Task: Assign mailaustralia7@gmail.com as Assignee of Child Issue ChildIssue0000000035 of Issue Issue0000000018 in Backlog  in Scrum Project Project0000000004 in Jira. Assign nikrathi889@gmail.com as Assignee of Child Issue ChildIssue0000000036 of Issue Issue0000000018 in Backlog  in Scrum Project Project0000000004 in Jira. Assign nikrathi889@gmail.com as Assignee of Child Issue ChildIssue0000000037 of Issue Issue0000000019 in Backlog  in Scrum Project Project0000000004 in Jira. Assign nikrathi889@gmail.com as Assignee of Child Issue ChildIssue0000000038 of Issue Issue0000000019 in Backlog  in Scrum Project Project0000000004 in Jira. Assign nikrathi889@gmail.com as Assignee of Child Issue ChildIssue0000000039 of Issue Issue0000000020 in Backlog  in Scrum Project Project0000000004 in Jira
Action: Mouse moved to (365, 377)
Screenshot: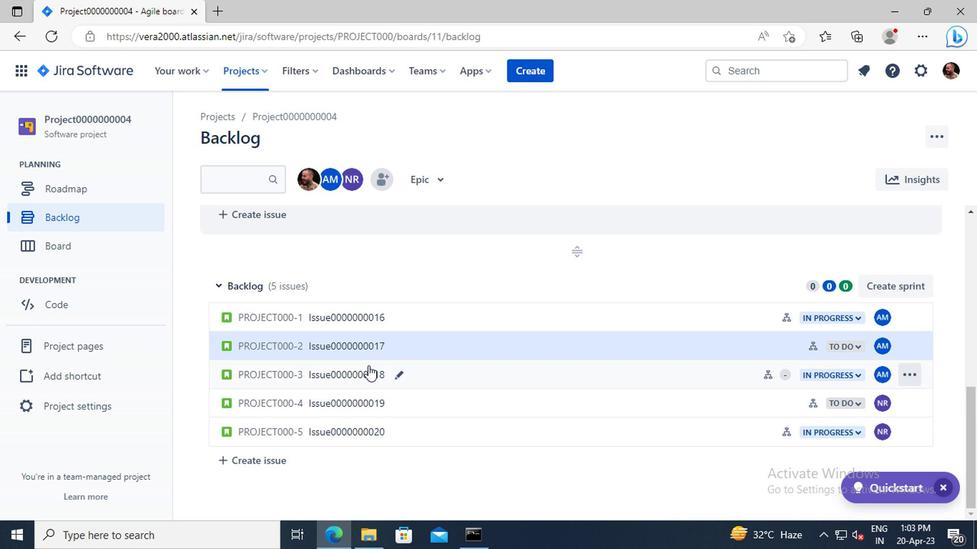 
Action: Mouse pressed left at (365, 377)
Screenshot: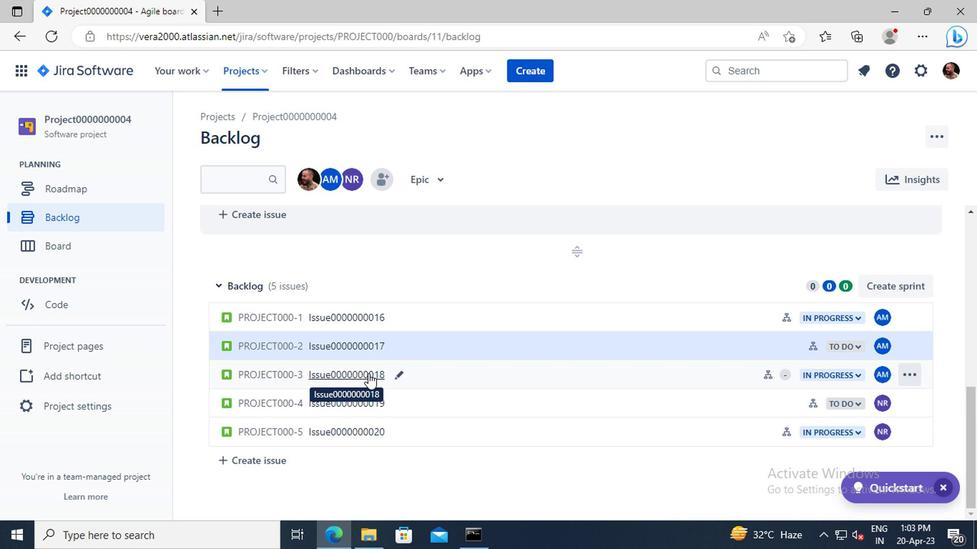 
Action: Mouse moved to (783, 337)
Screenshot: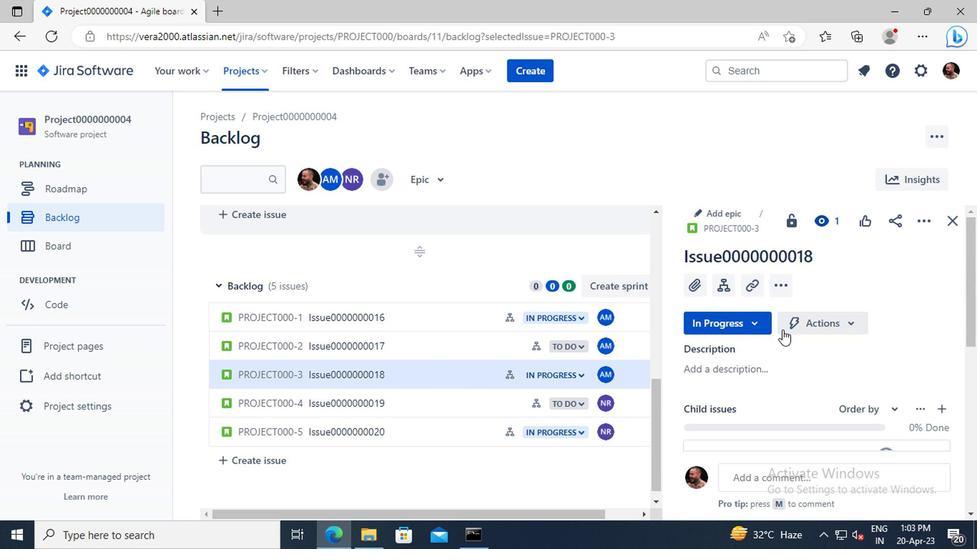 
Action: Mouse scrolled (783, 336) with delta (0, 0)
Screenshot: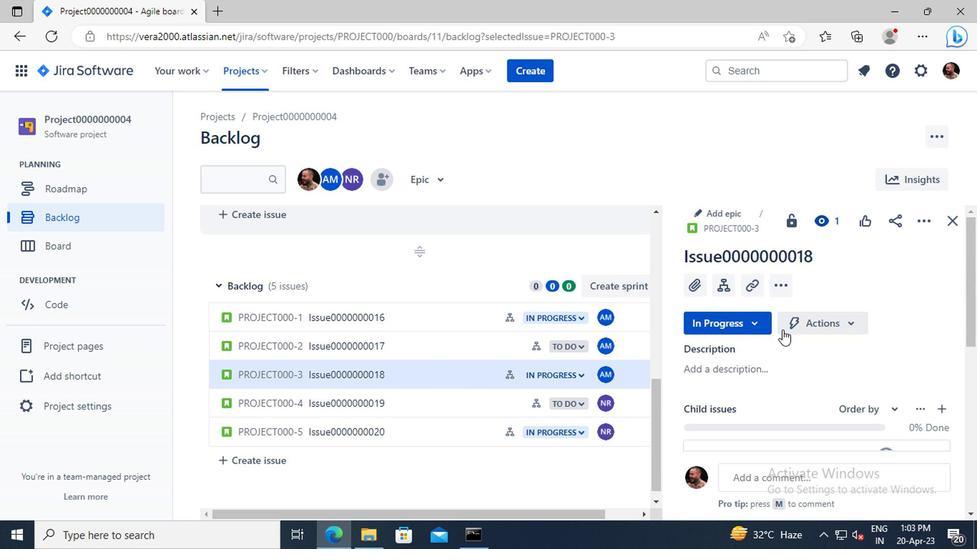 
Action: Mouse scrolled (783, 336) with delta (0, 0)
Screenshot: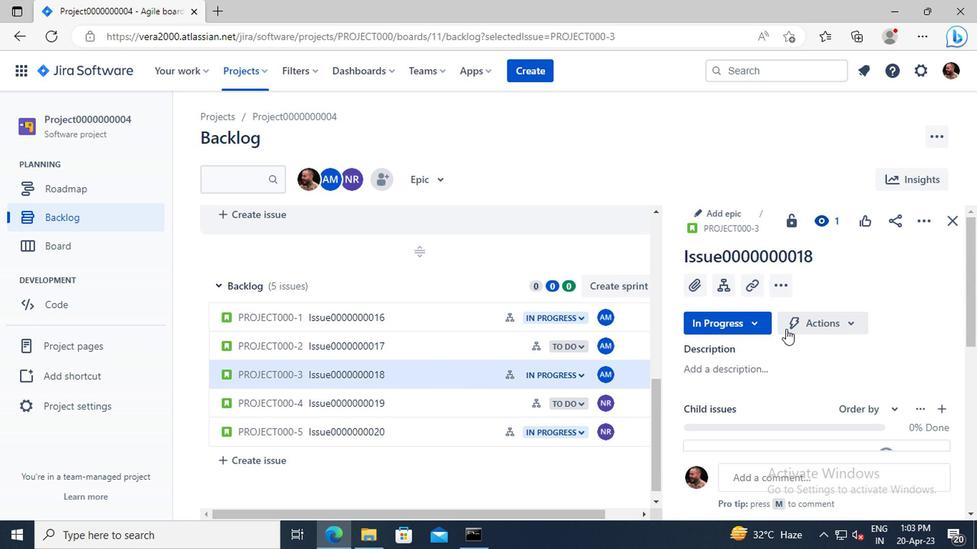
Action: Mouse moved to (881, 368)
Screenshot: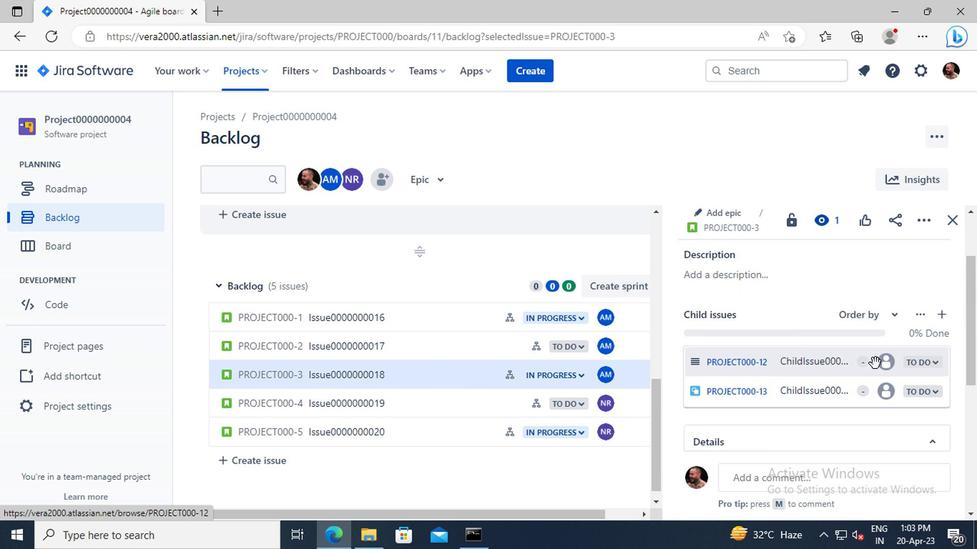 
Action: Mouse pressed left at (881, 368)
Screenshot: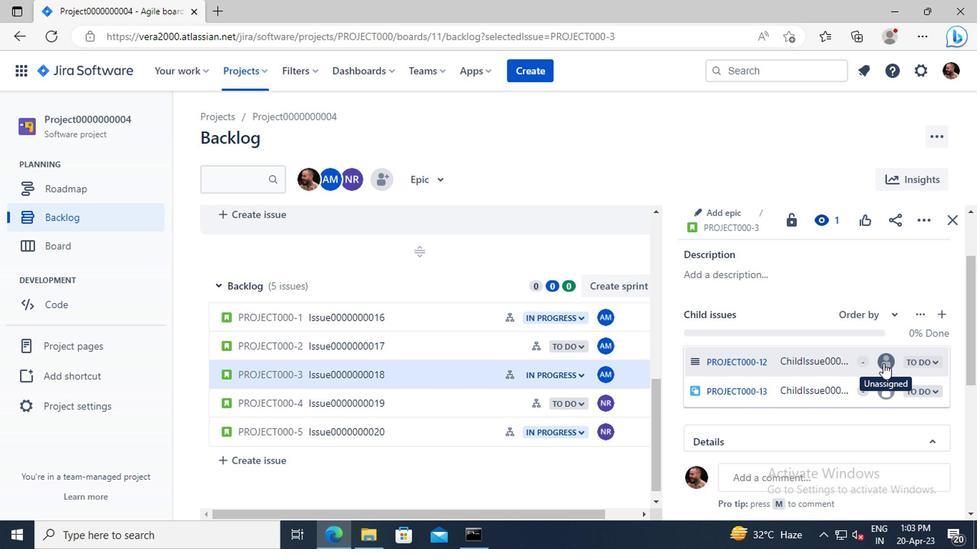 
Action: Key pressed australia
Screenshot: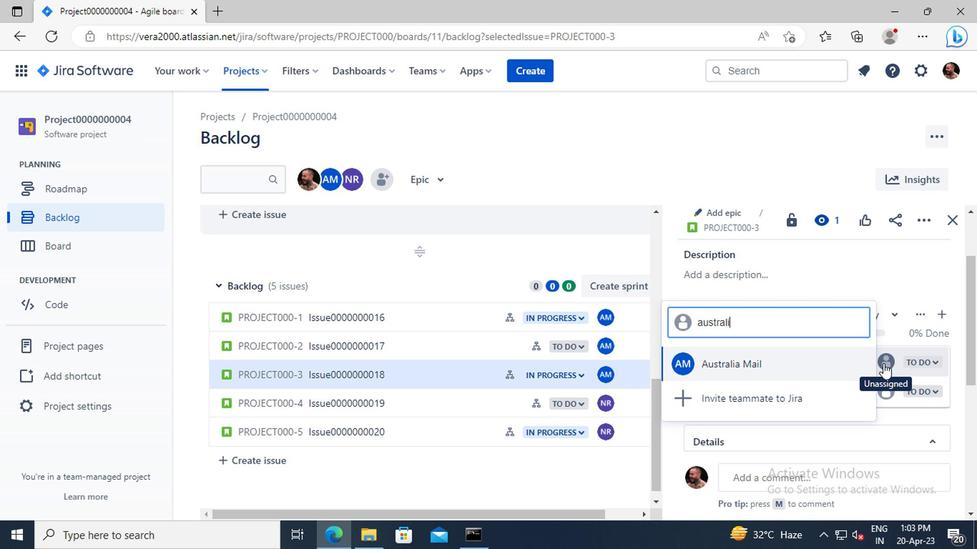 
Action: Mouse moved to (780, 367)
Screenshot: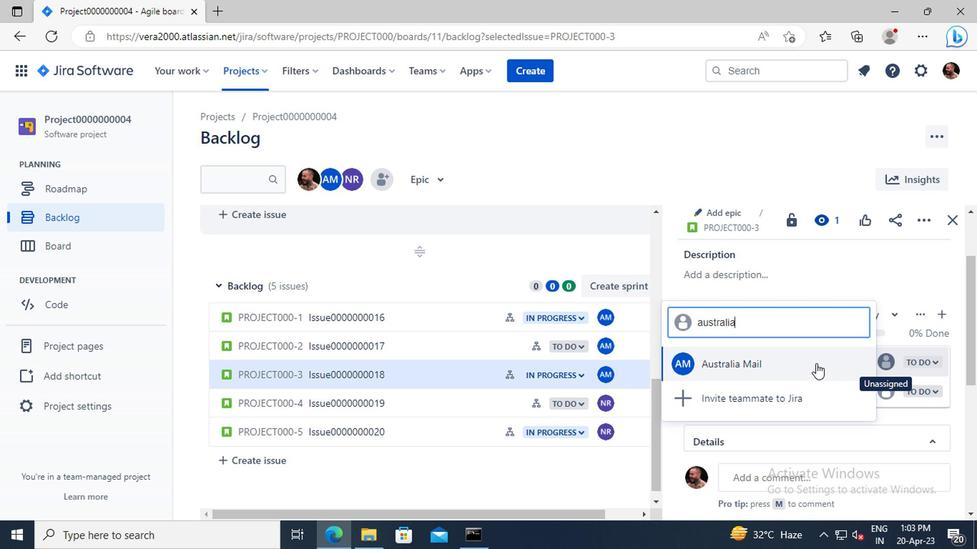 
Action: Mouse pressed left at (780, 367)
Screenshot: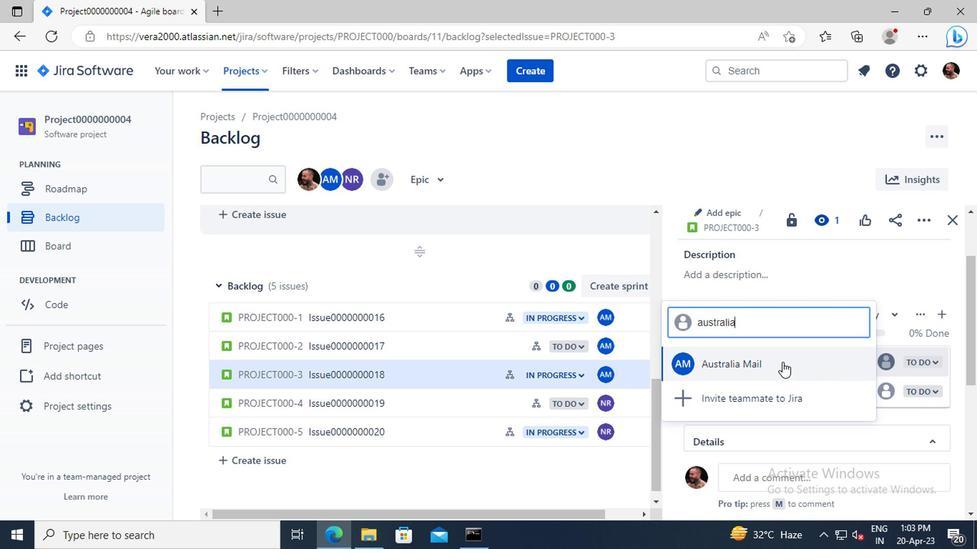 
Action: Mouse moved to (888, 394)
Screenshot: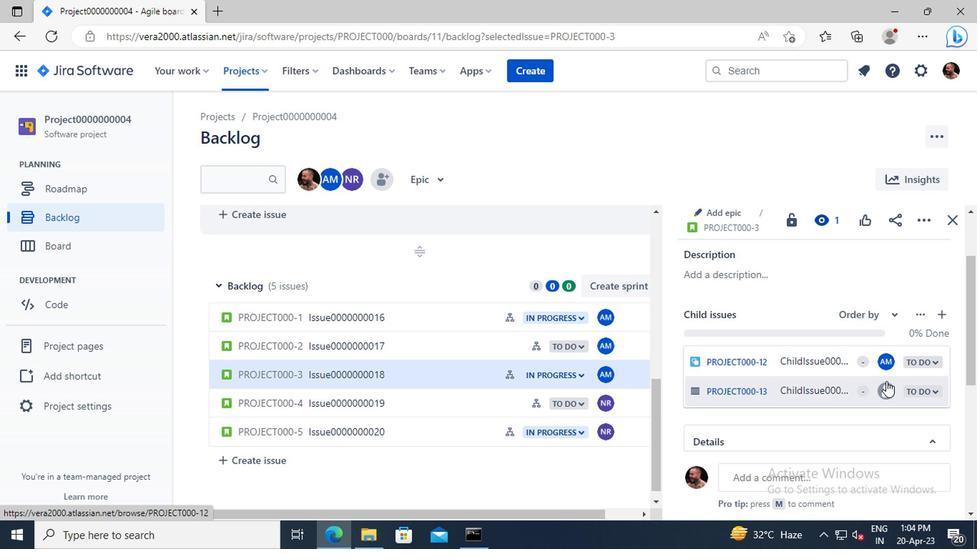 
Action: Mouse pressed left at (888, 394)
Screenshot: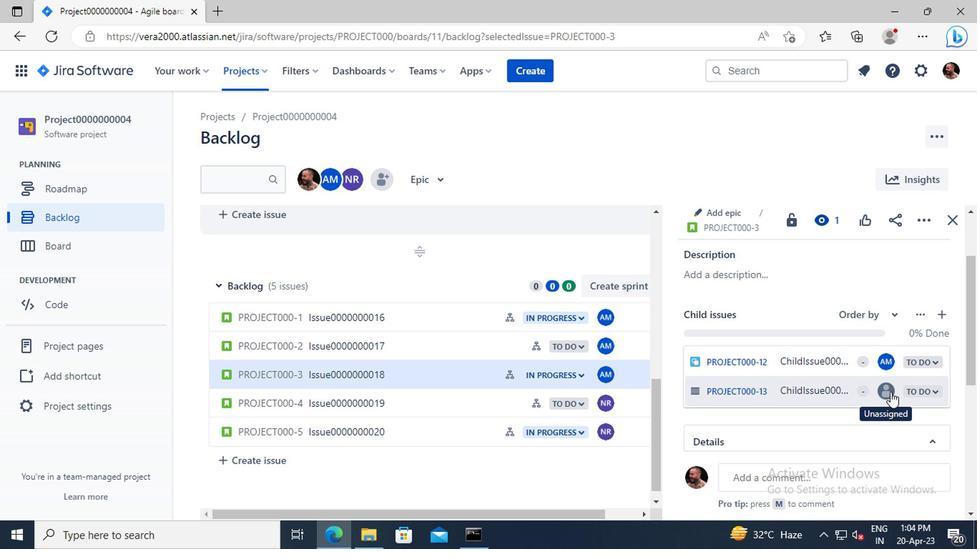 
Action: Key pressed nikhil
Screenshot: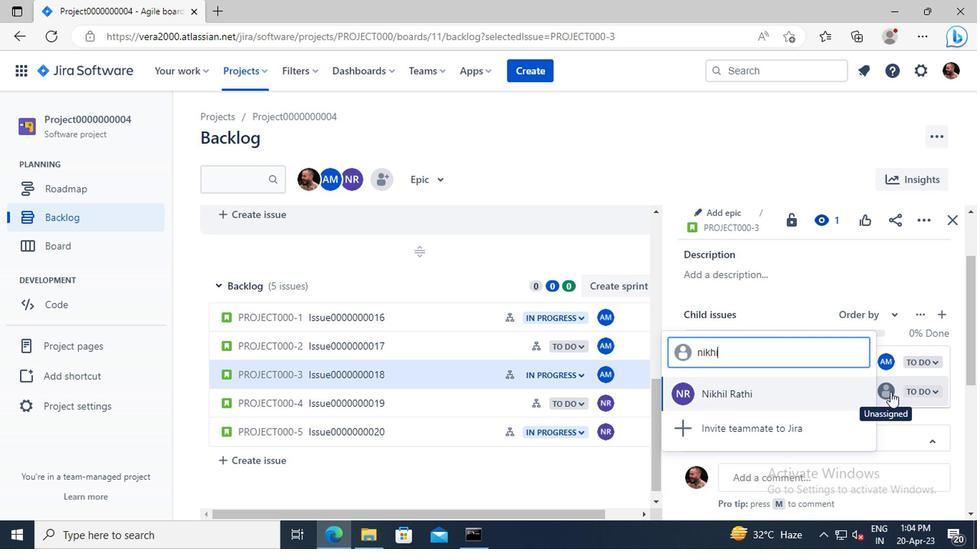 
Action: Mouse moved to (788, 398)
Screenshot: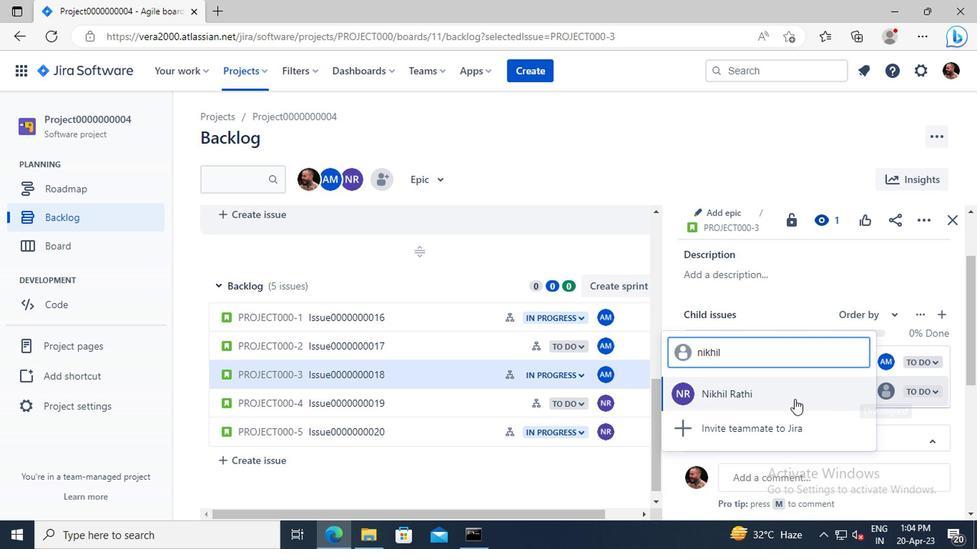 
Action: Mouse pressed left at (788, 398)
Screenshot: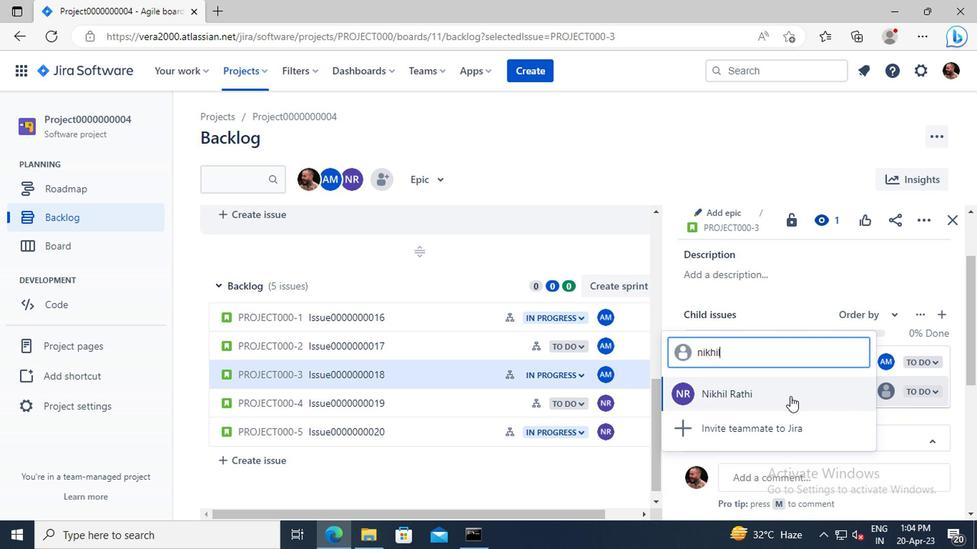 
Action: Mouse moved to (357, 403)
Screenshot: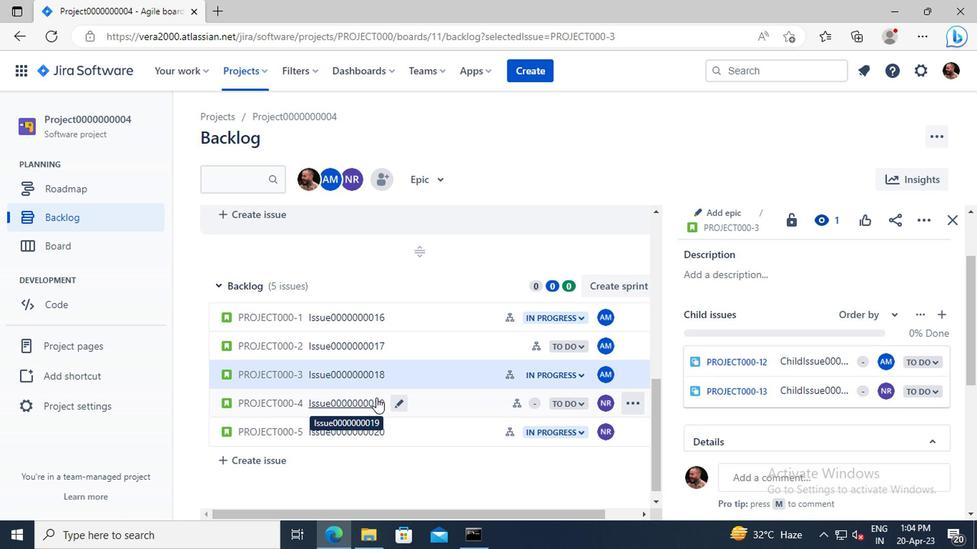 
Action: Mouse pressed left at (357, 403)
Screenshot: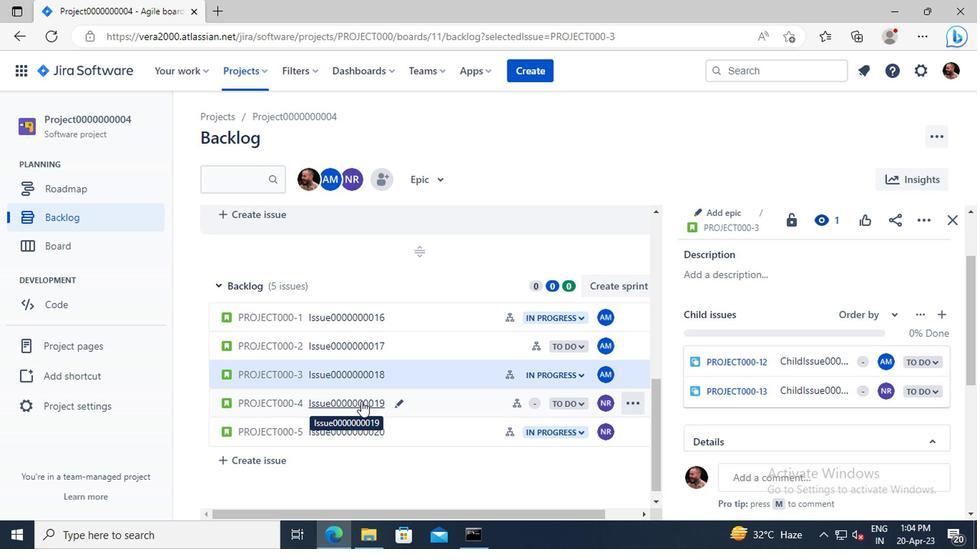 
Action: Mouse moved to (862, 346)
Screenshot: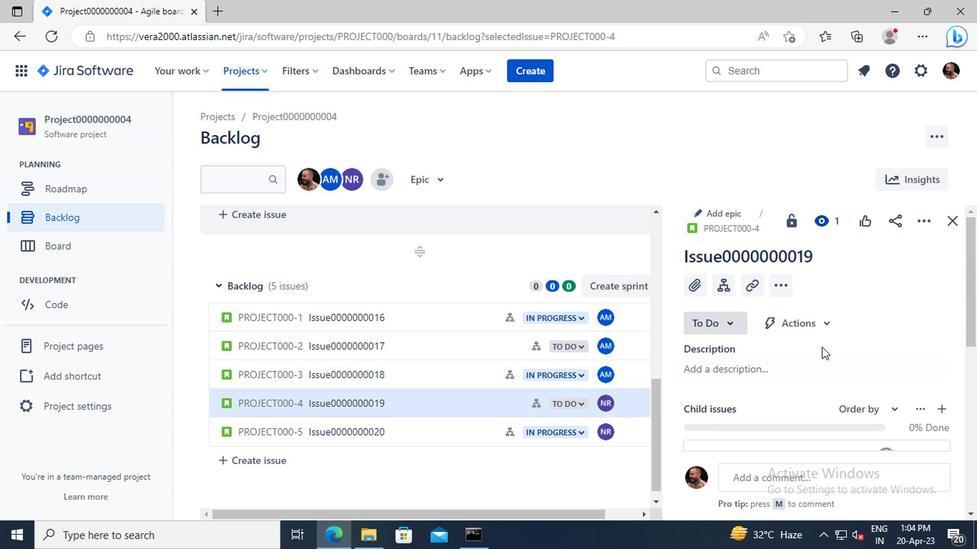 
Action: Mouse scrolled (862, 345) with delta (0, 0)
Screenshot: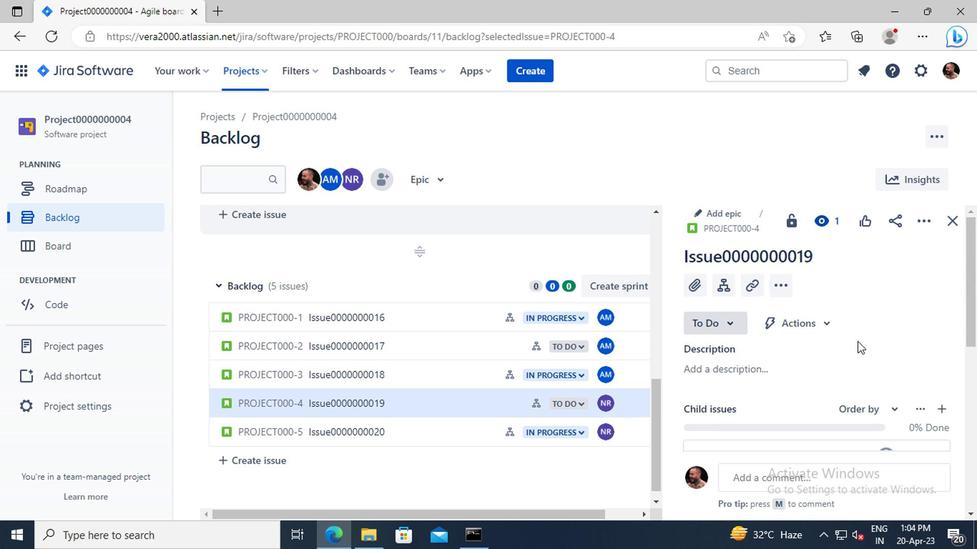 
Action: Mouse scrolled (862, 345) with delta (0, 0)
Screenshot: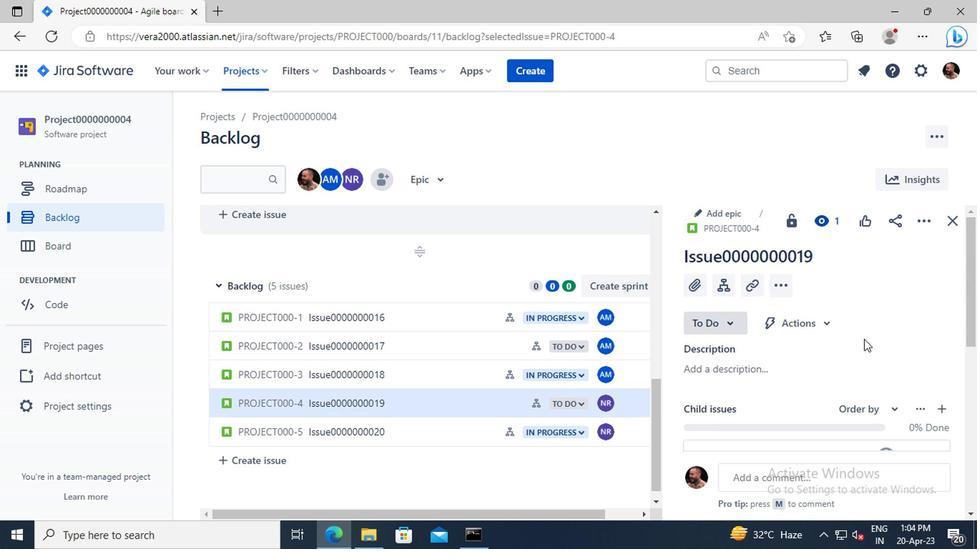 
Action: Mouse moved to (880, 364)
Screenshot: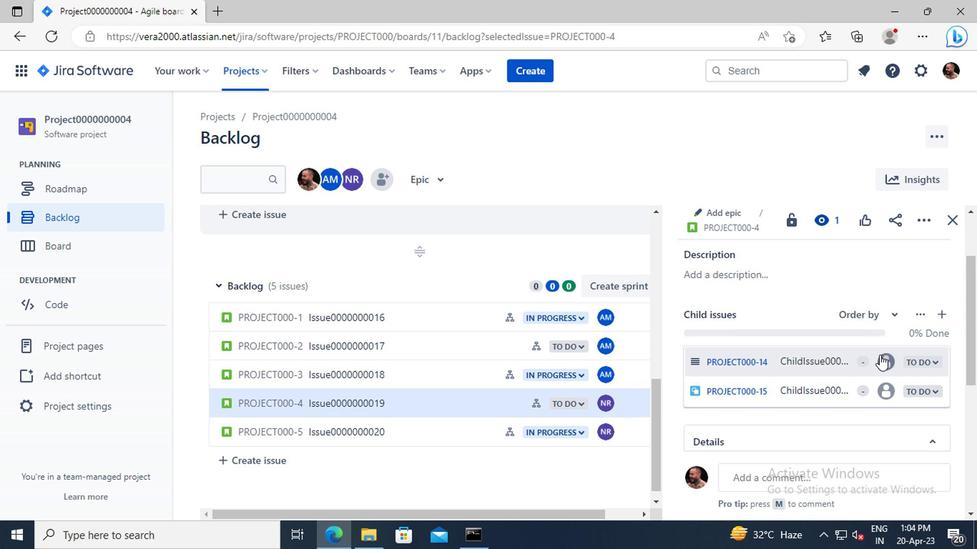 
Action: Mouse pressed left at (880, 364)
Screenshot: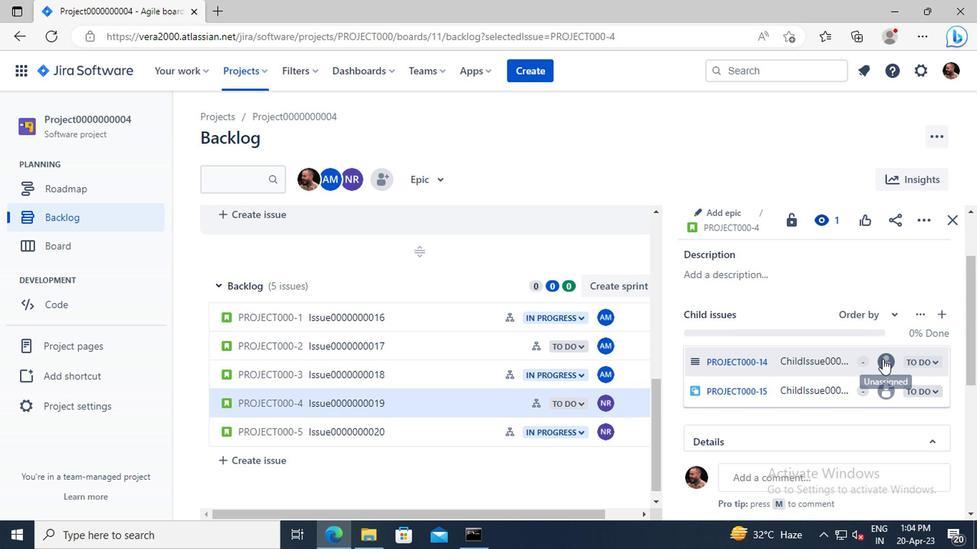 
Action: Key pressed nikhil
Screenshot: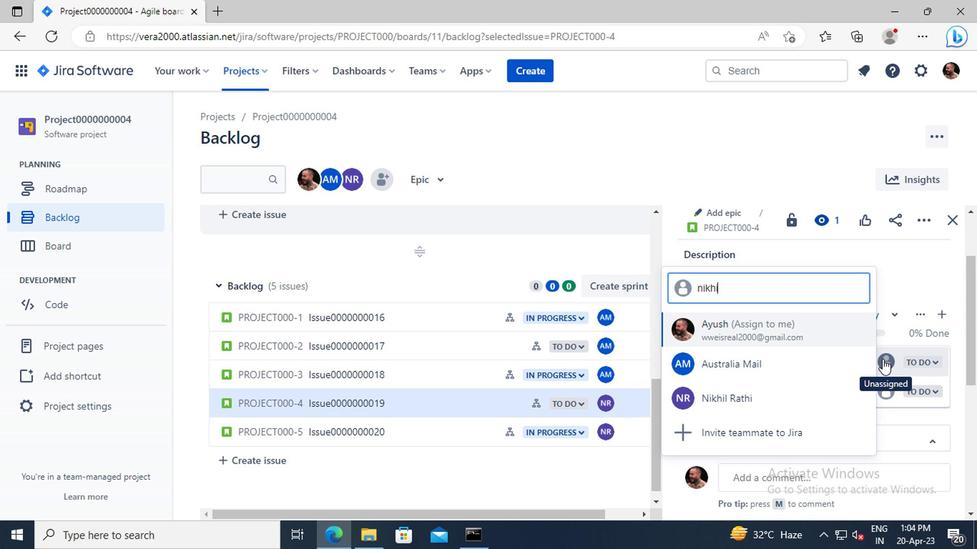 
Action: Mouse moved to (755, 367)
Screenshot: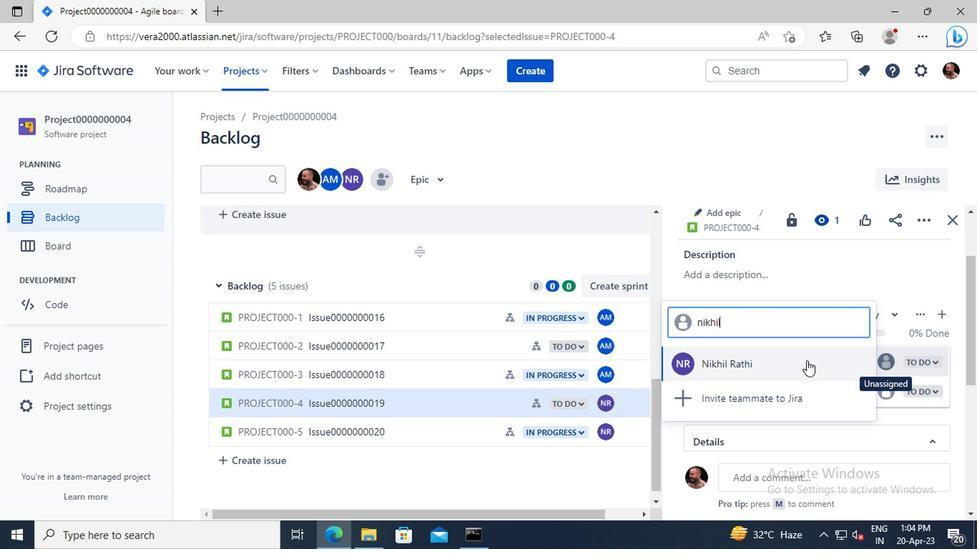 
Action: Mouse pressed left at (755, 367)
Screenshot: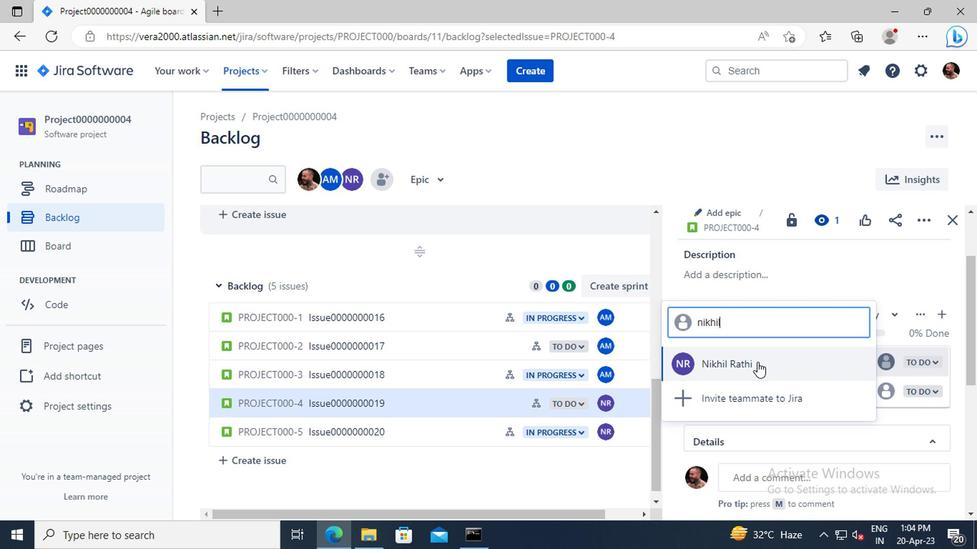 
Action: Mouse moved to (884, 398)
Screenshot: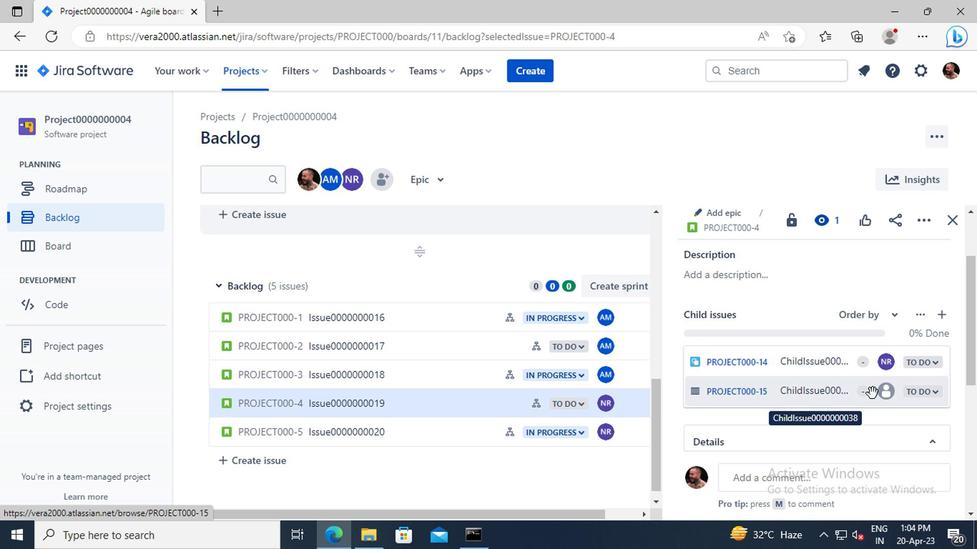 
Action: Mouse pressed left at (884, 398)
Screenshot: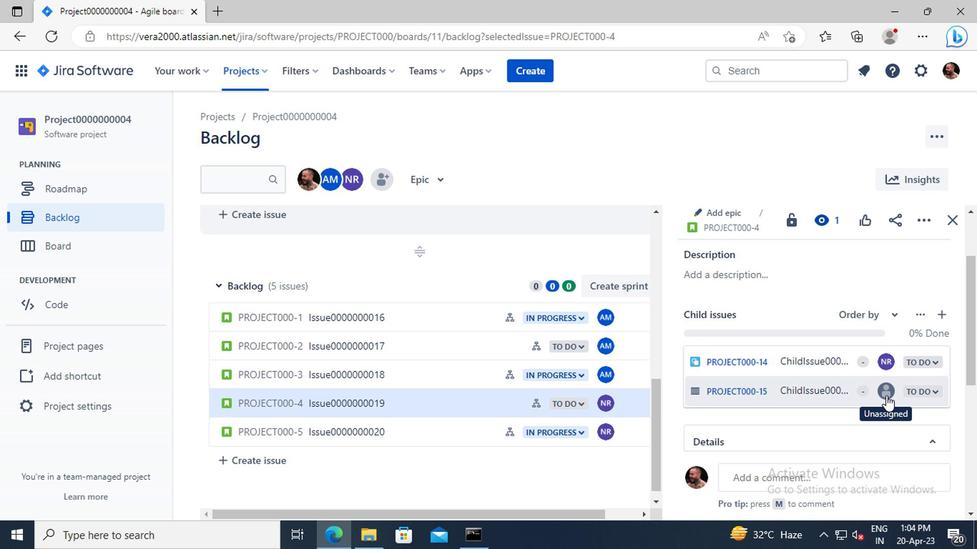 
Action: Mouse moved to (880, 399)
Screenshot: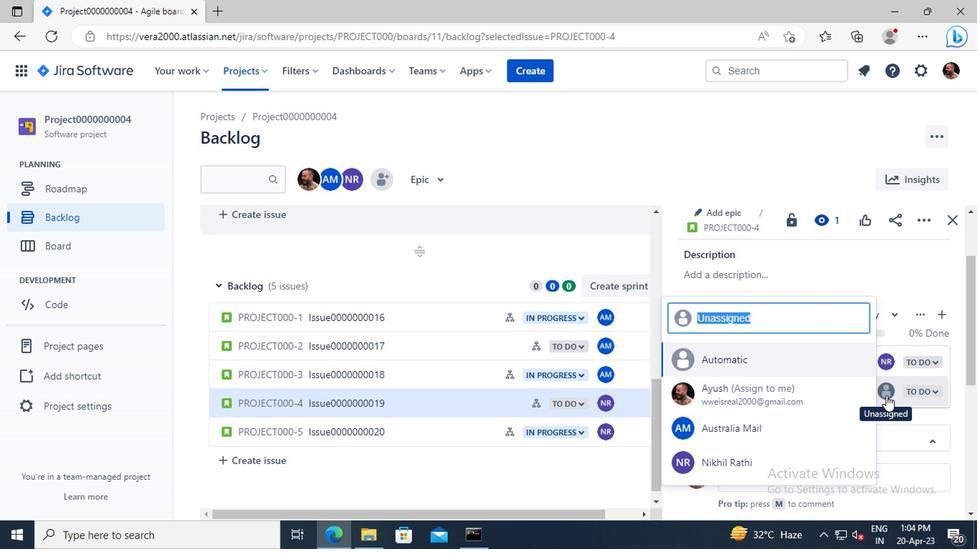 
Action: Key pressed nikhil
Screenshot: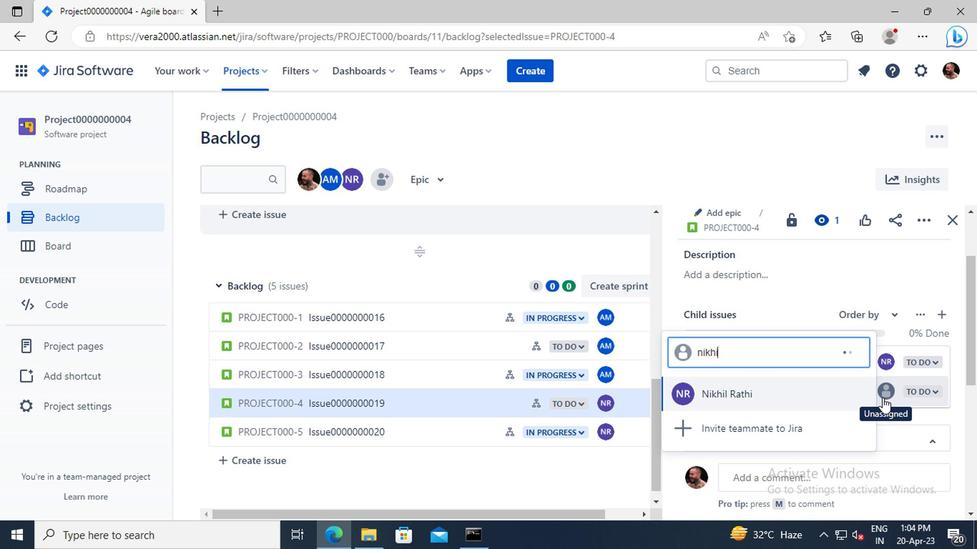 
Action: Mouse moved to (746, 397)
Screenshot: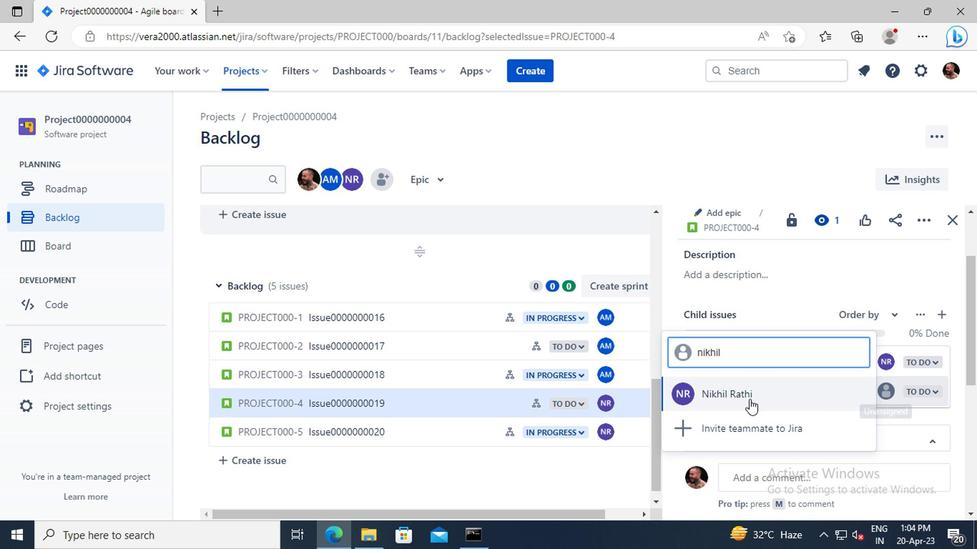 
Action: Mouse pressed left at (746, 397)
Screenshot: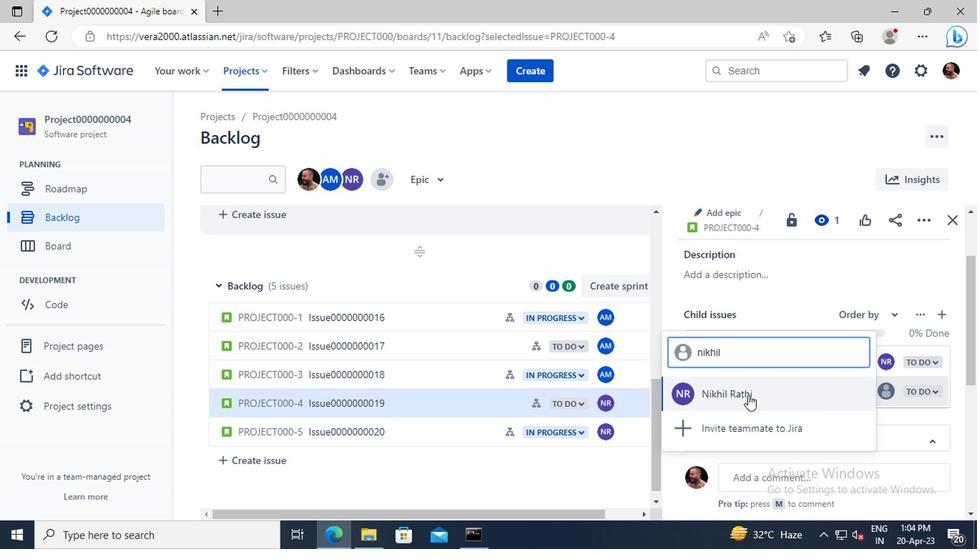 
Action: Mouse moved to (349, 432)
Screenshot: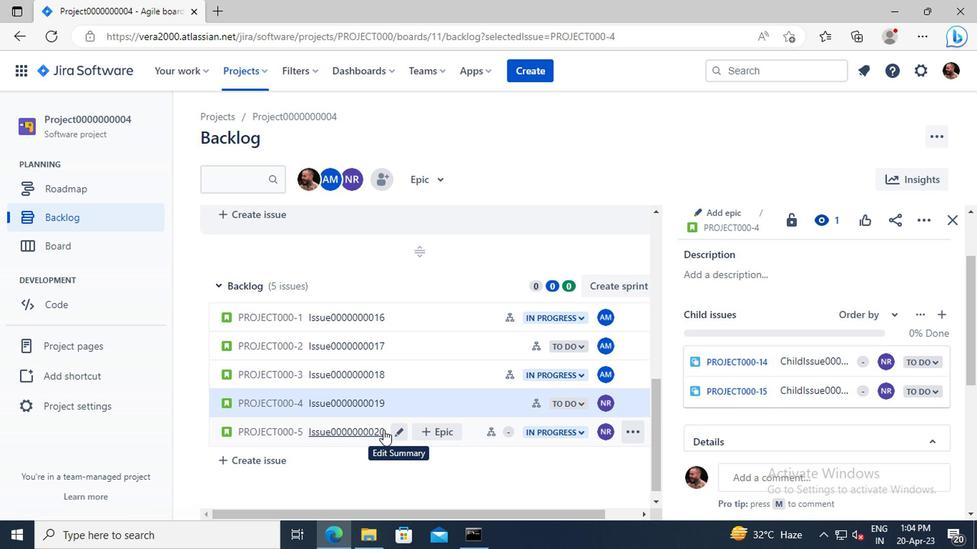 
Action: Mouse pressed left at (349, 432)
Screenshot: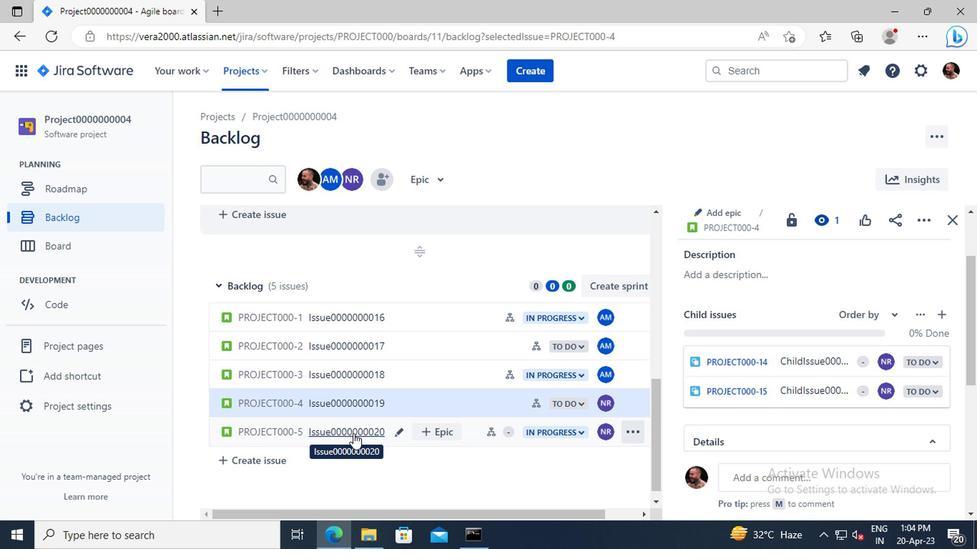 
Action: Mouse moved to (827, 365)
Screenshot: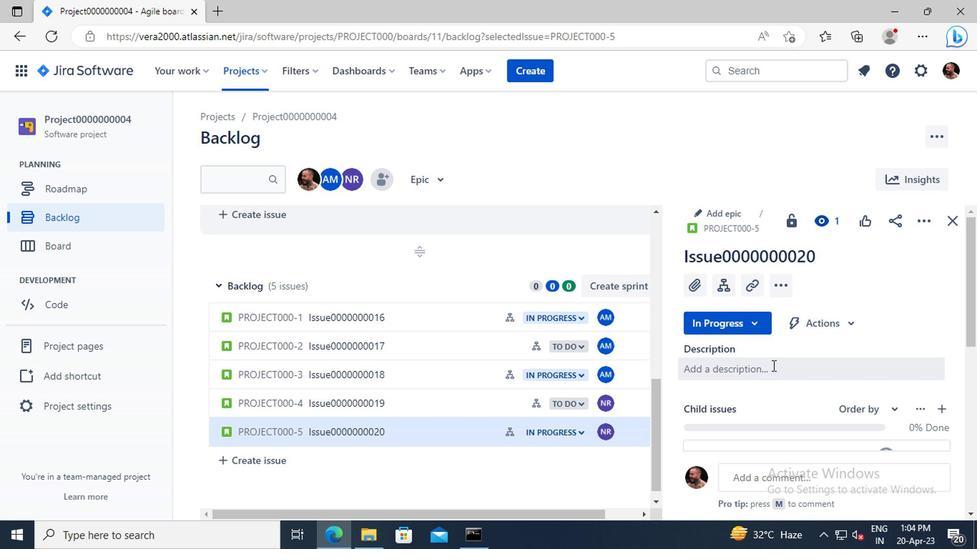
Action: Mouse scrolled (827, 364) with delta (0, 0)
Screenshot: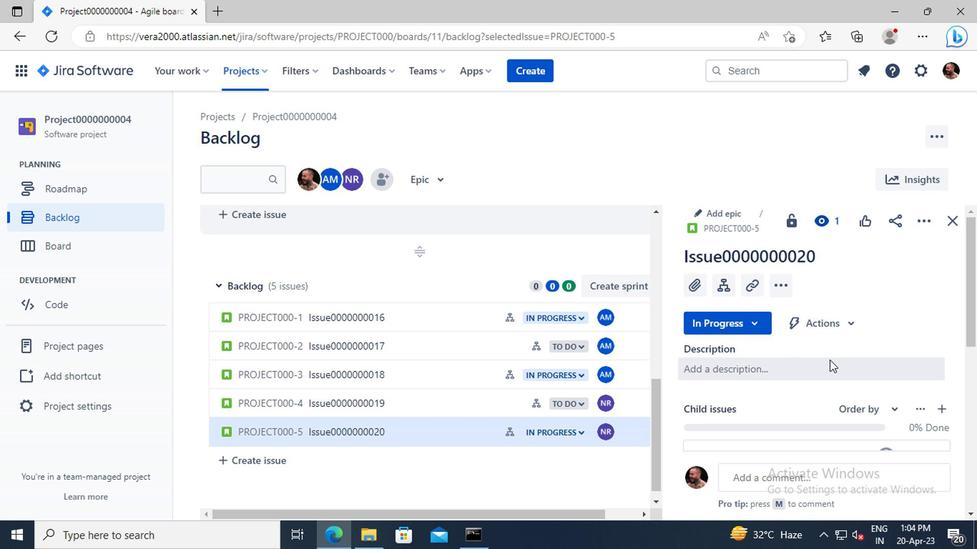 
Action: Mouse scrolled (827, 364) with delta (0, 0)
Screenshot: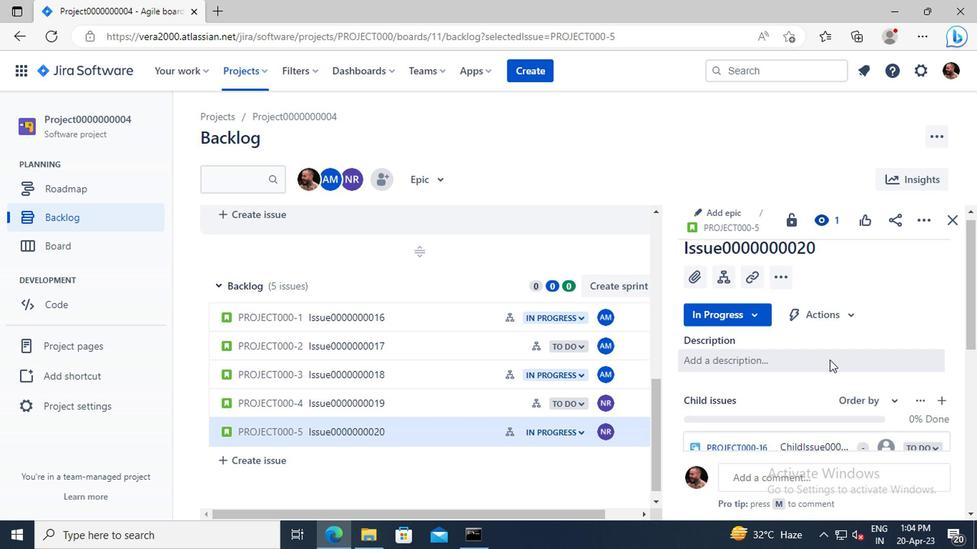 
Action: Mouse moved to (883, 368)
Screenshot: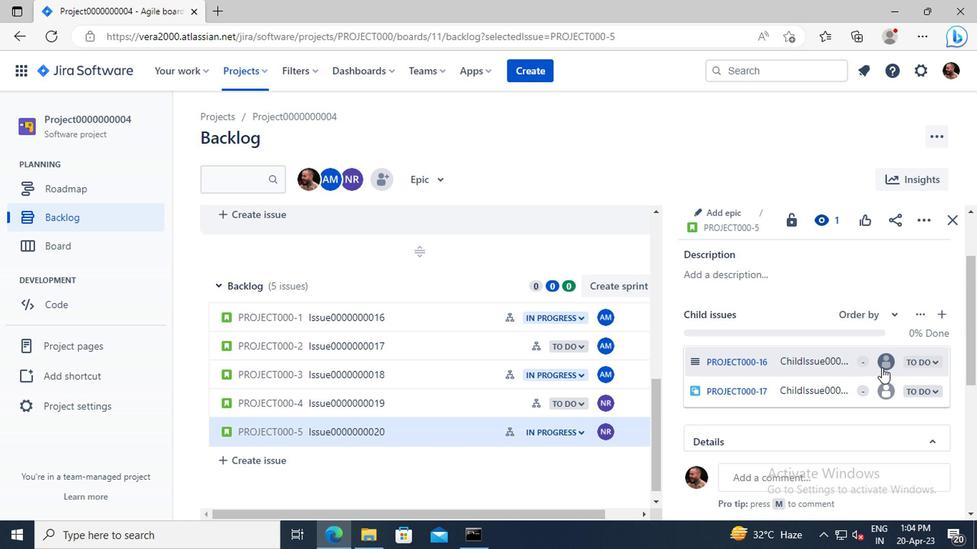 
Action: Mouse pressed left at (883, 368)
Screenshot: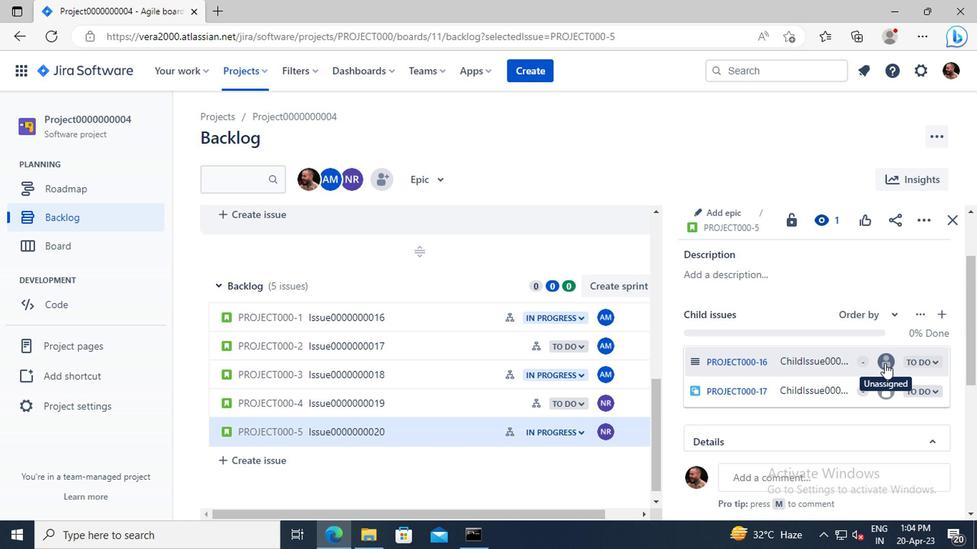 
Action: Mouse moved to (880, 370)
Screenshot: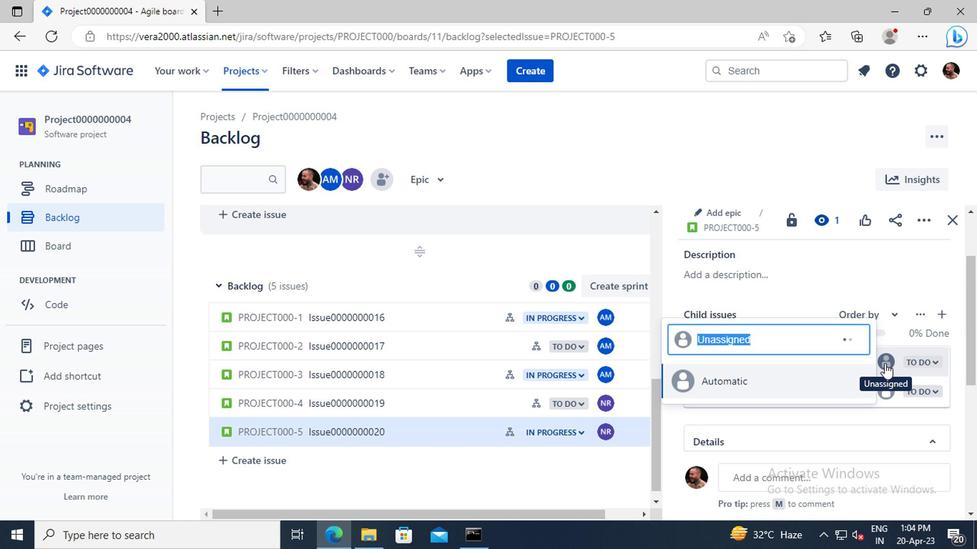 
Action: Key pressed nikhil
Screenshot: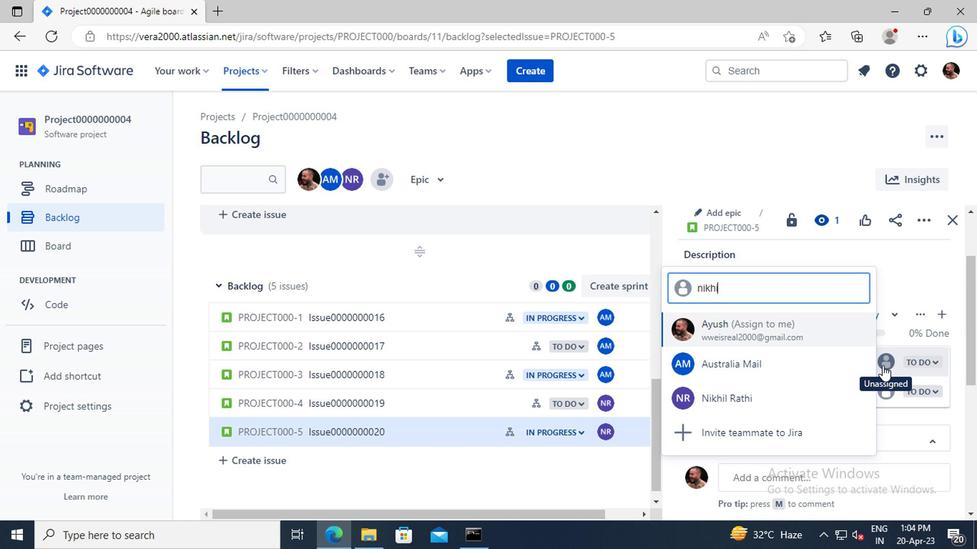 
Action: Mouse moved to (754, 365)
Screenshot: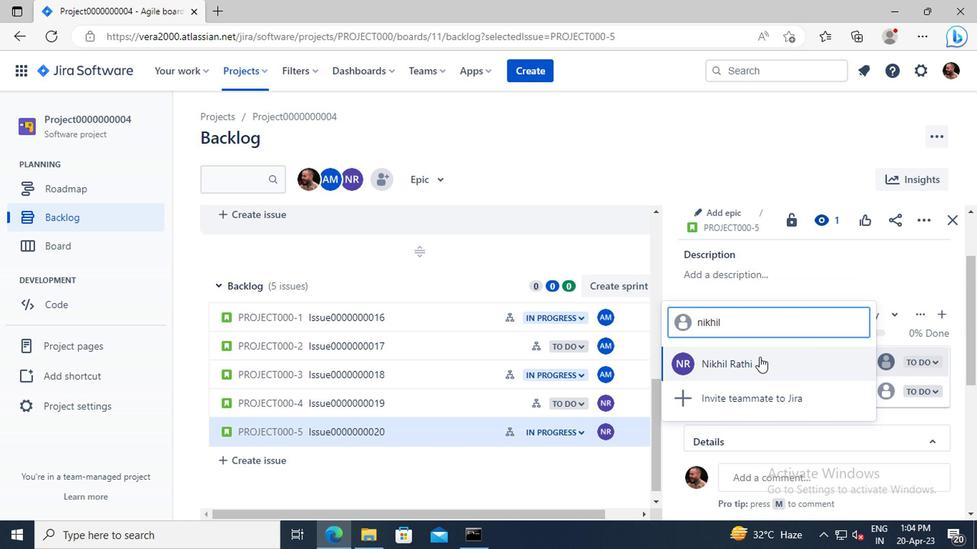 
Action: Mouse pressed left at (754, 365)
Screenshot: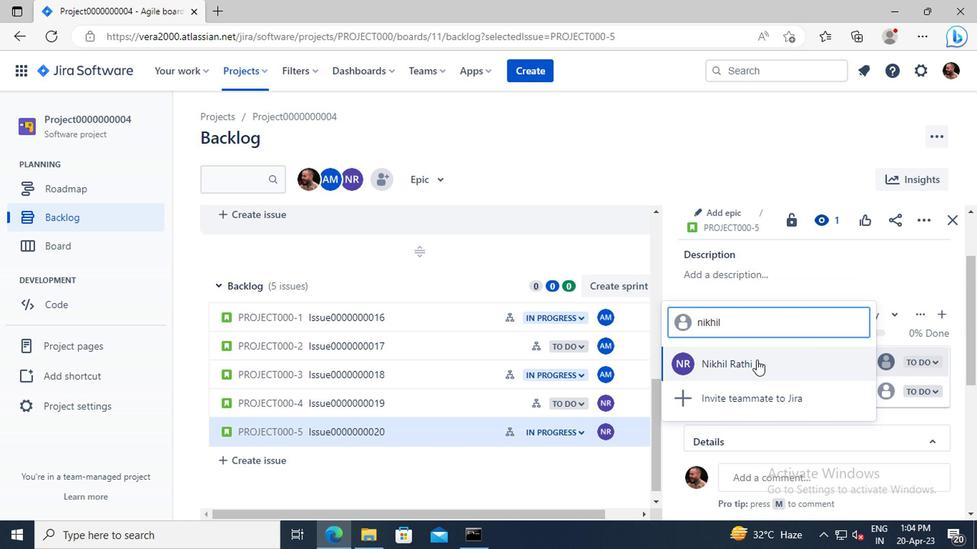 
